 Task: Sort the products by relevance.
Action: Mouse pressed left at (25, 142)
Screenshot: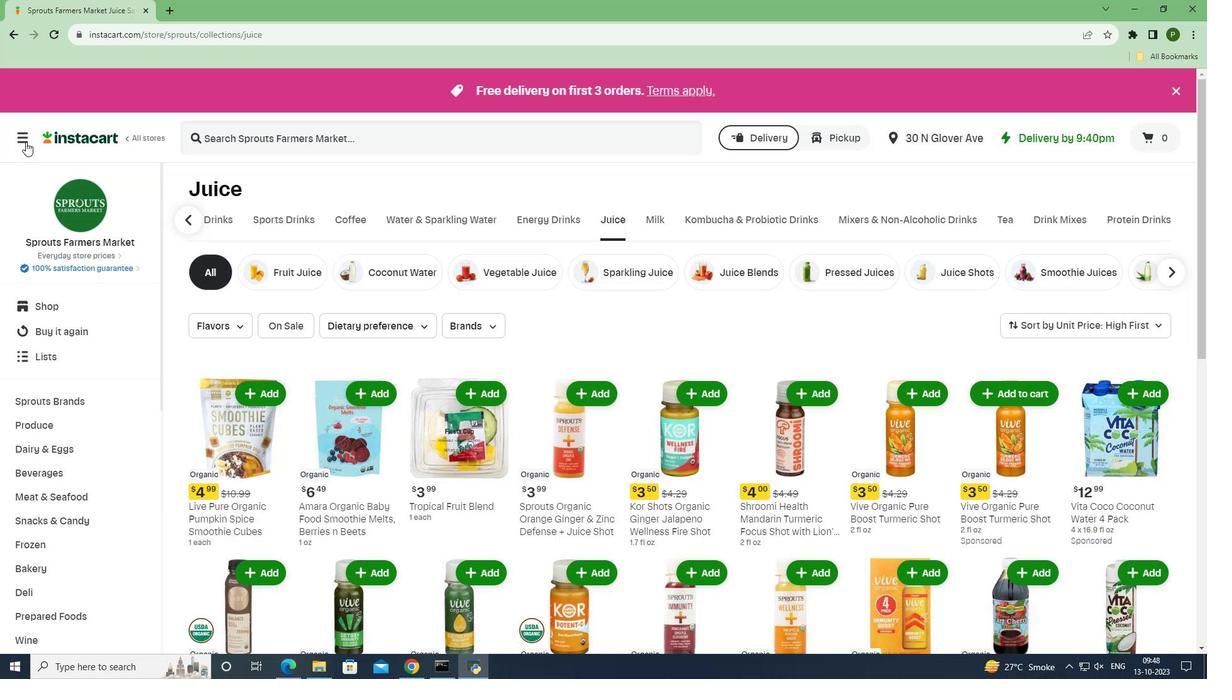 
Action: Mouse moved to (45, 330)
Screenshot: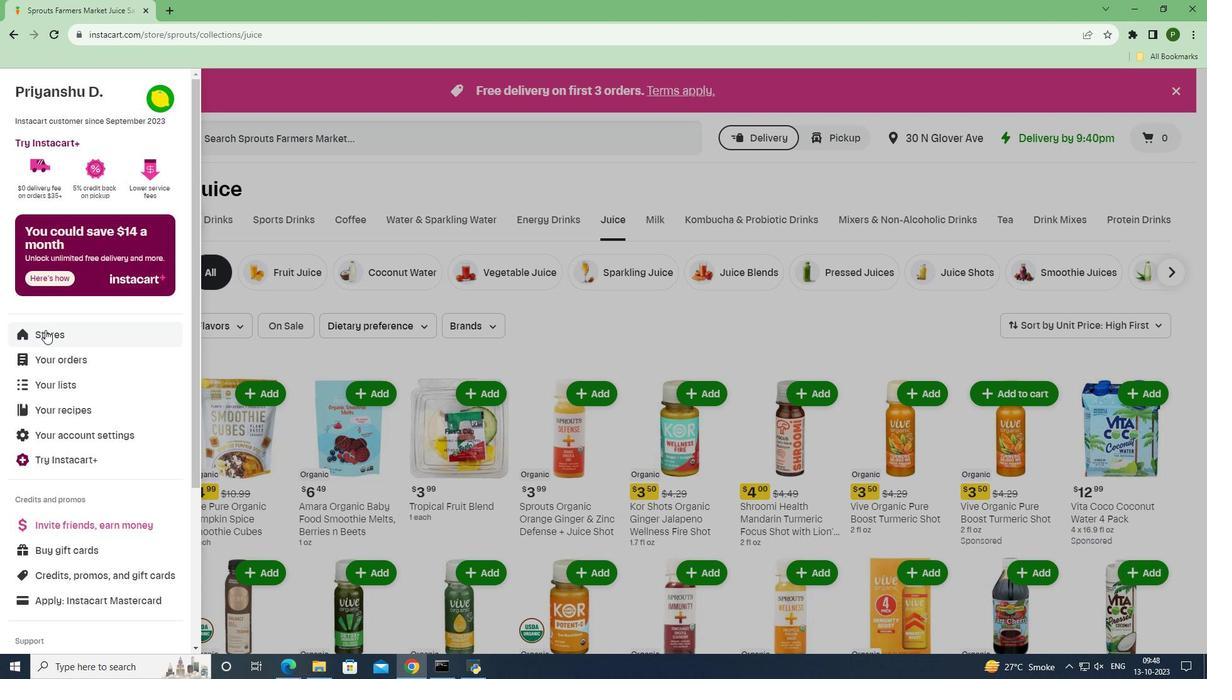 
Action: Mouse pressed left at (45, 330)
Screenshot: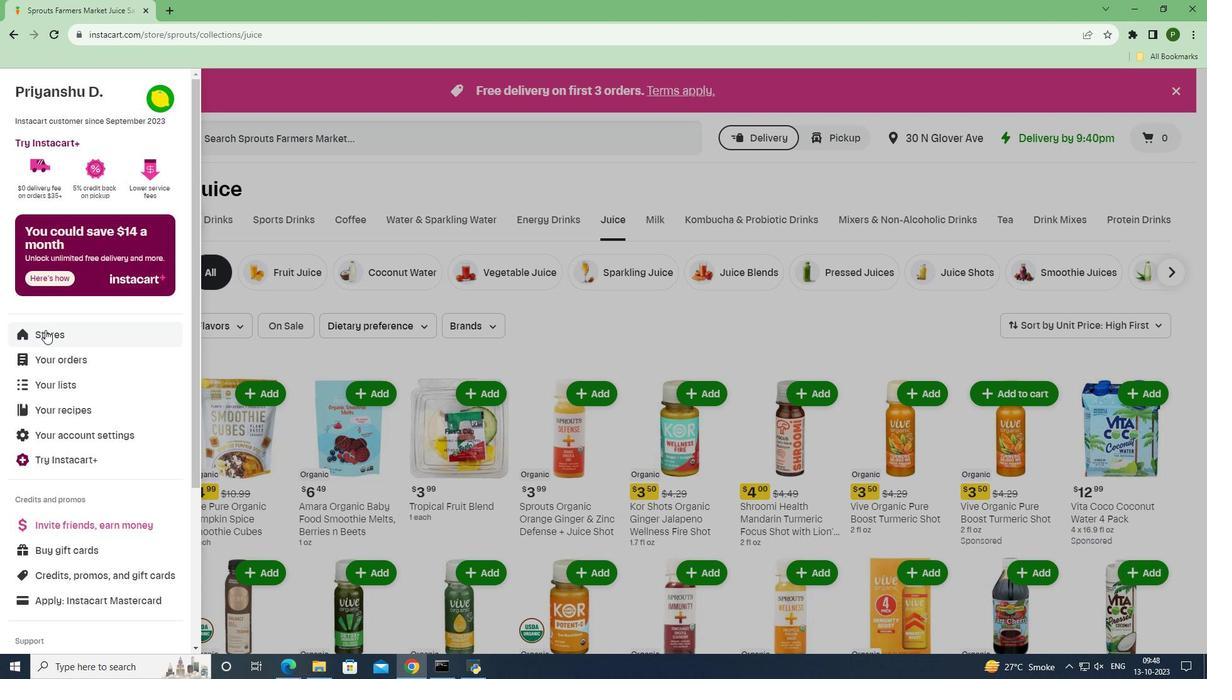 
Action: Mouse moved to (288, 138)
Screenshot: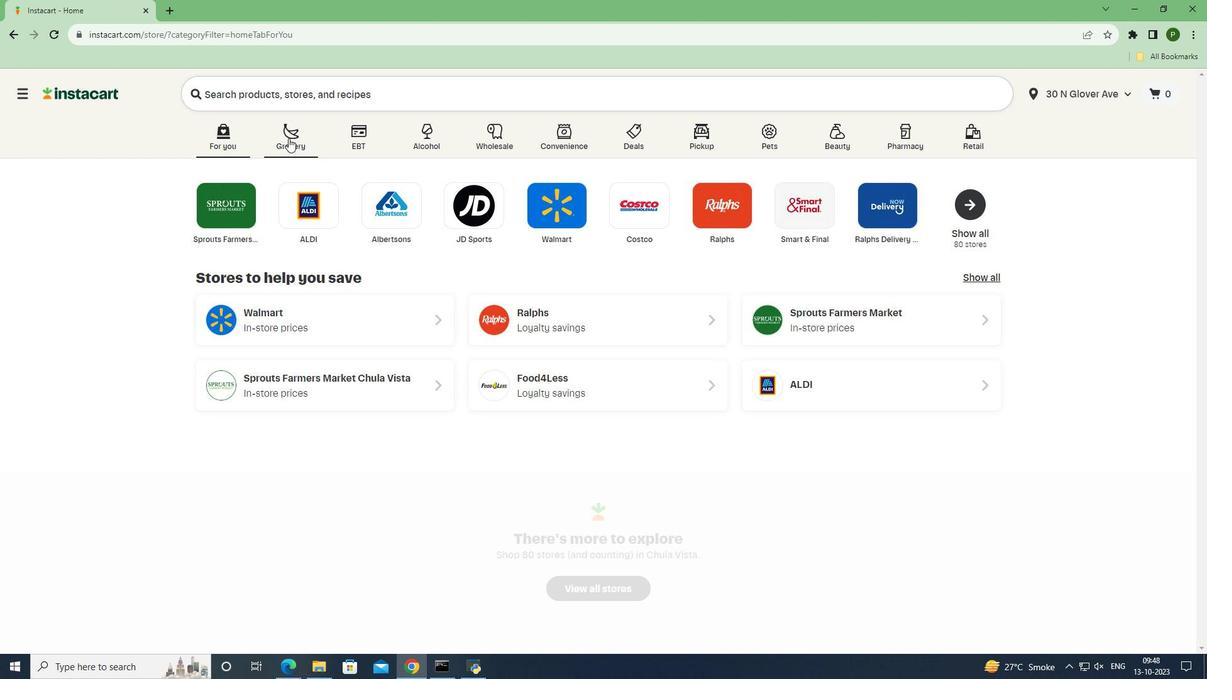 
Action: Mouse pressed left at (288, 138)
Screenshot: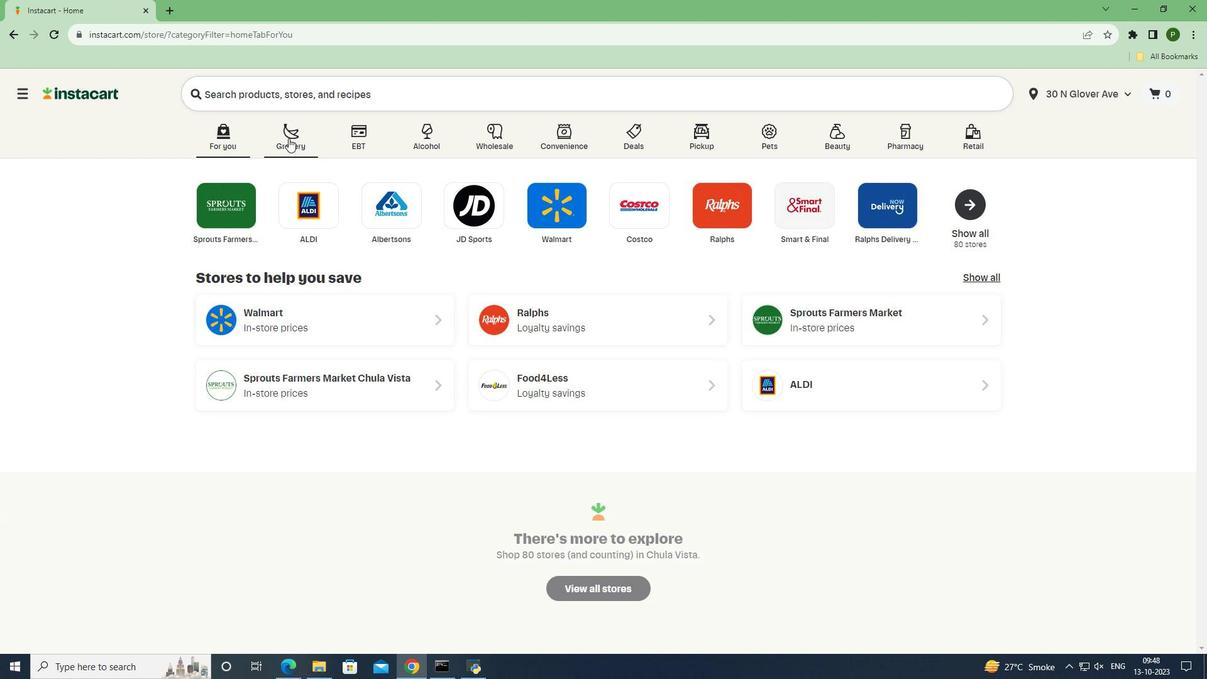 
Action: Mouse moved to (788, 289)
Screenshot: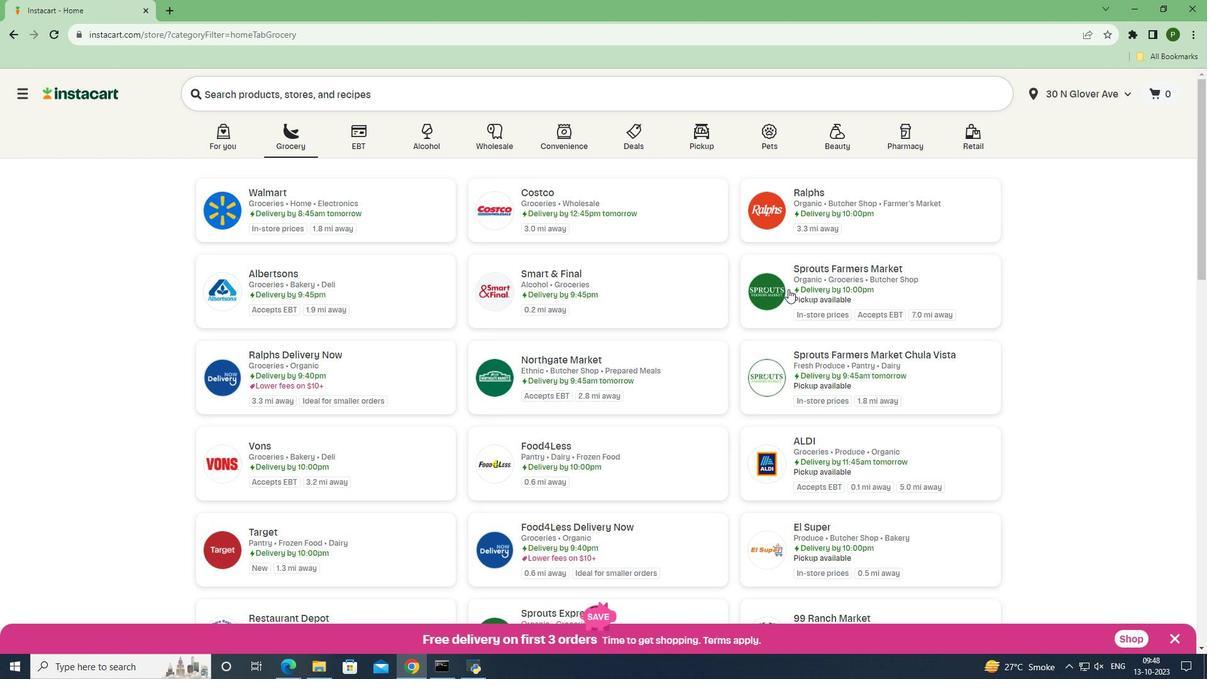 
Action: Mouse pressed left at (788, 289)
Screenshot: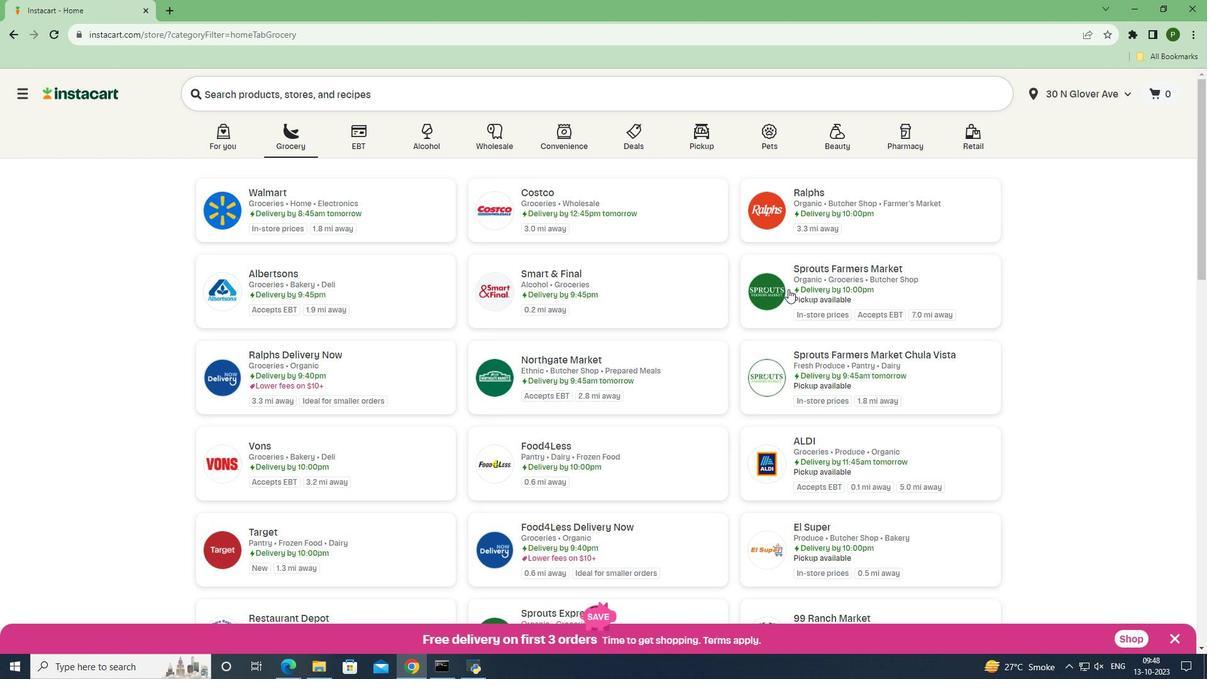 
Action: Mouse moved to (57, 474)
Screenshot: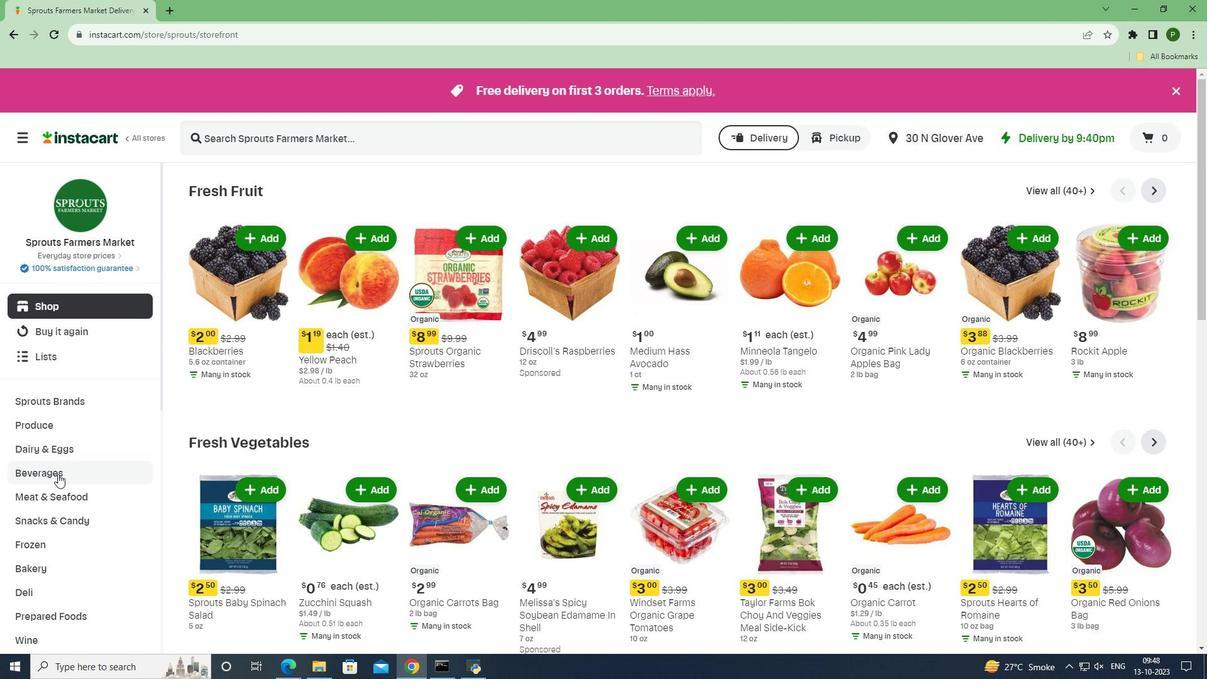 
Action: Mouse pressed left at (57, 474)
Screenshot: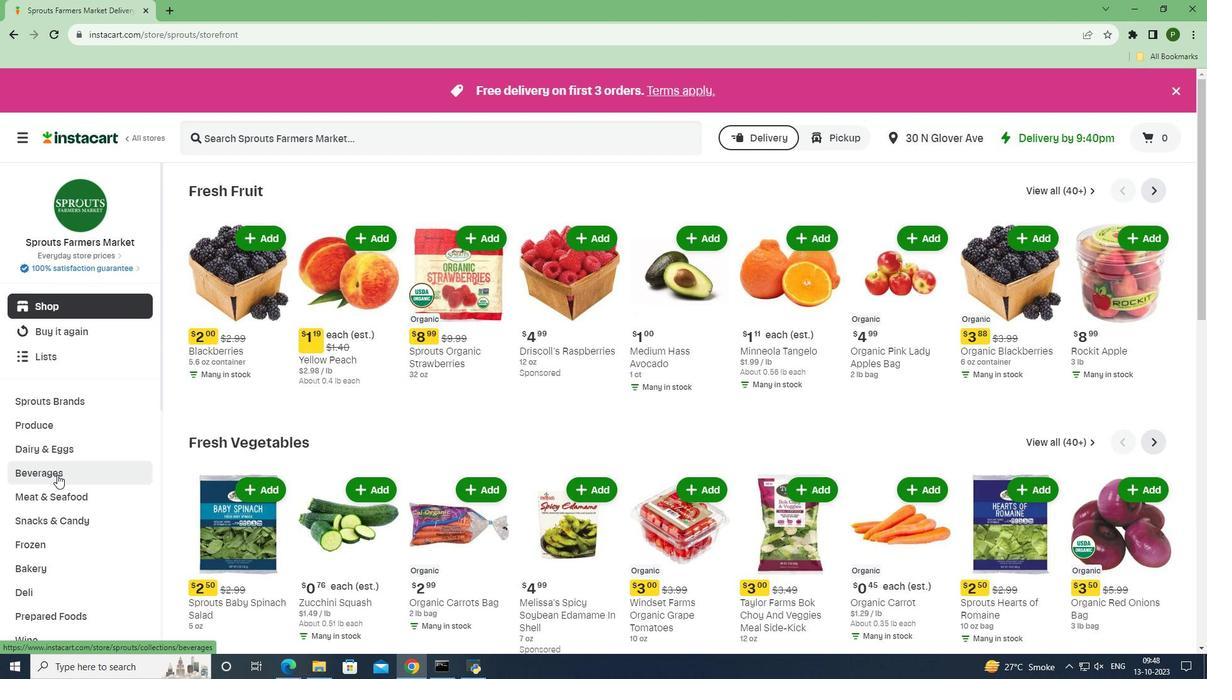 
Action: Mouse moved to (699, 221)
Screenshot: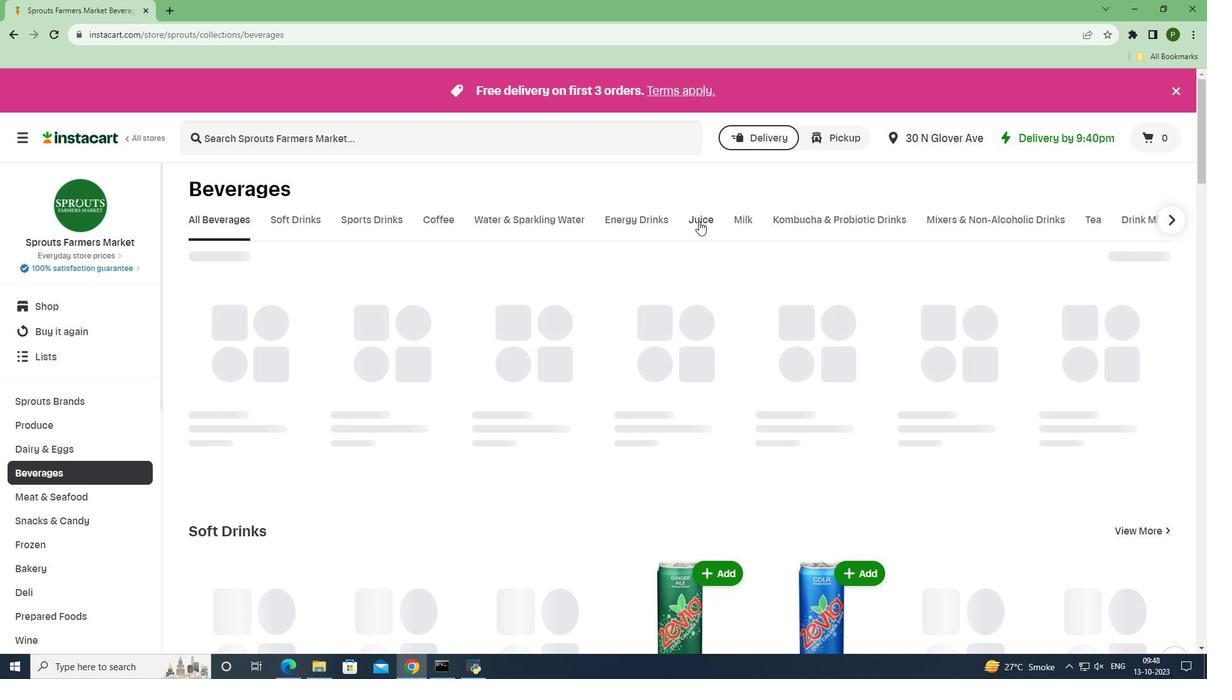 
Action: Mouse pressed left at (699, 221)
Screenshot: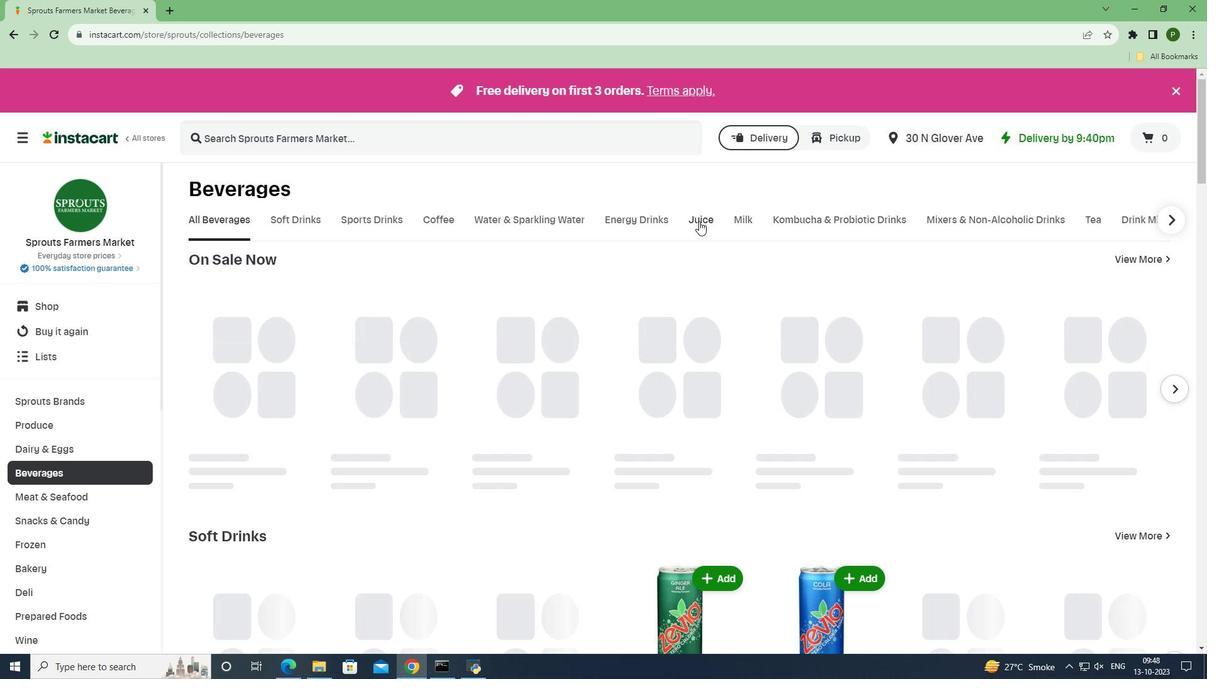 
Action: Mouse moved to (1095, 330)
Screenshot: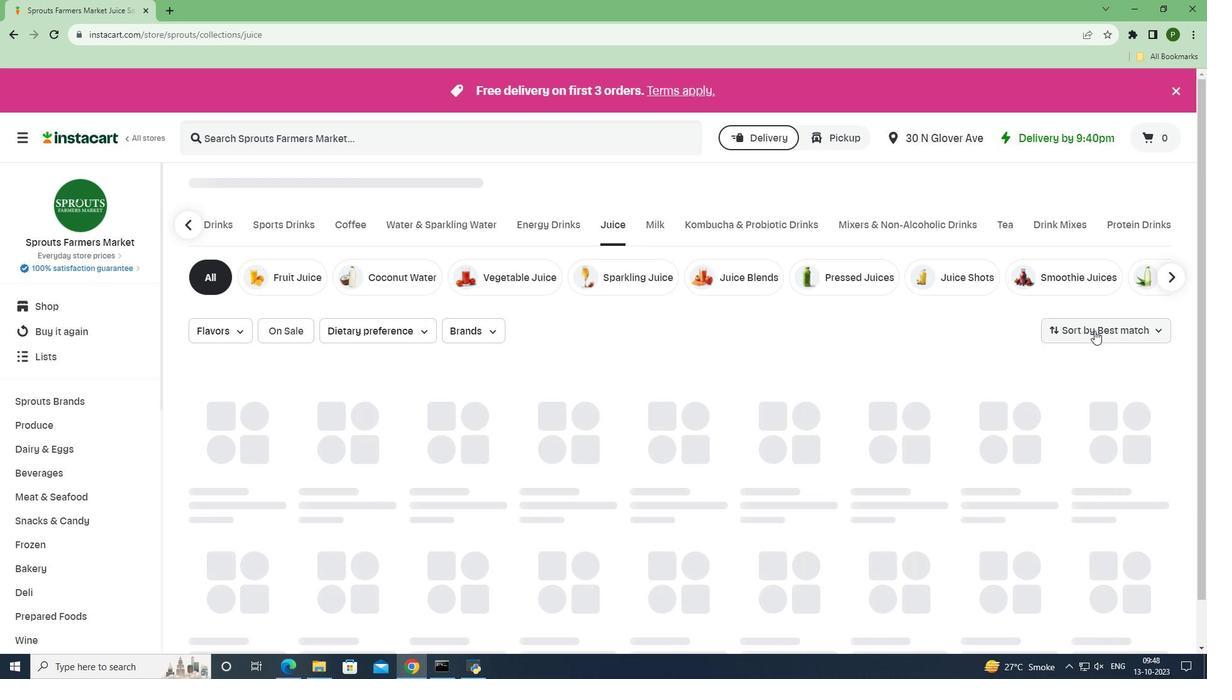 
Action: Mouse pressed left at (1095, 330)
Screenshot: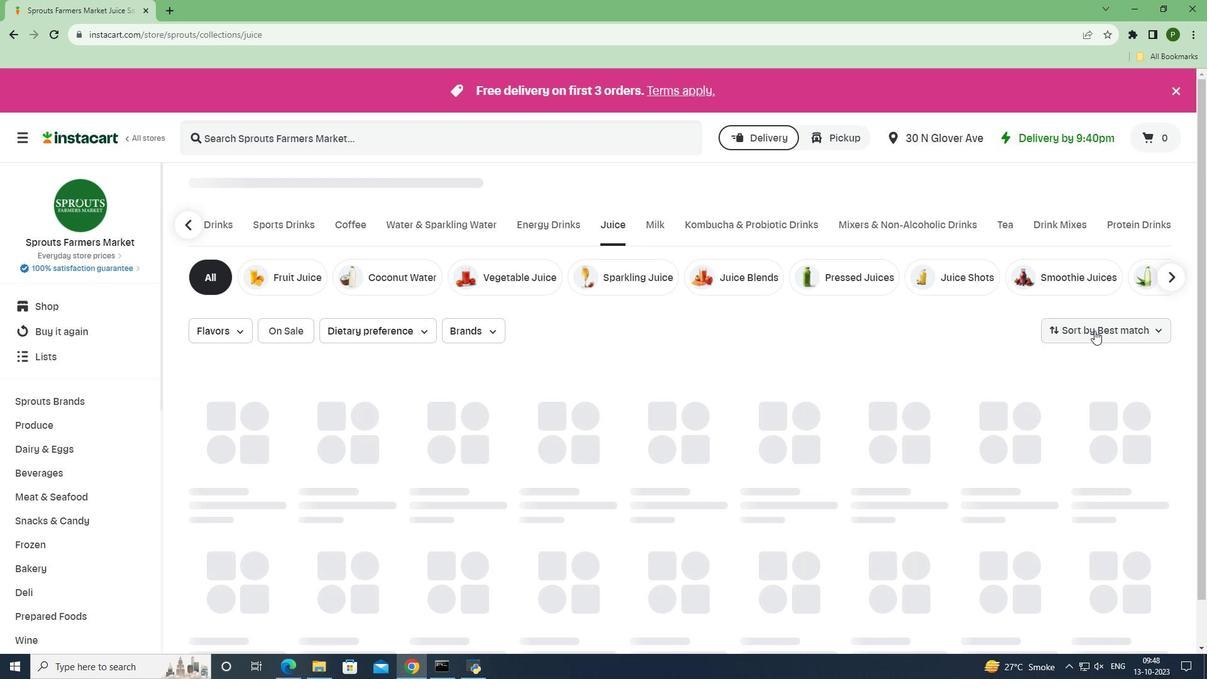 
Action: Mouse moved to (1097, 512)
Screenshot: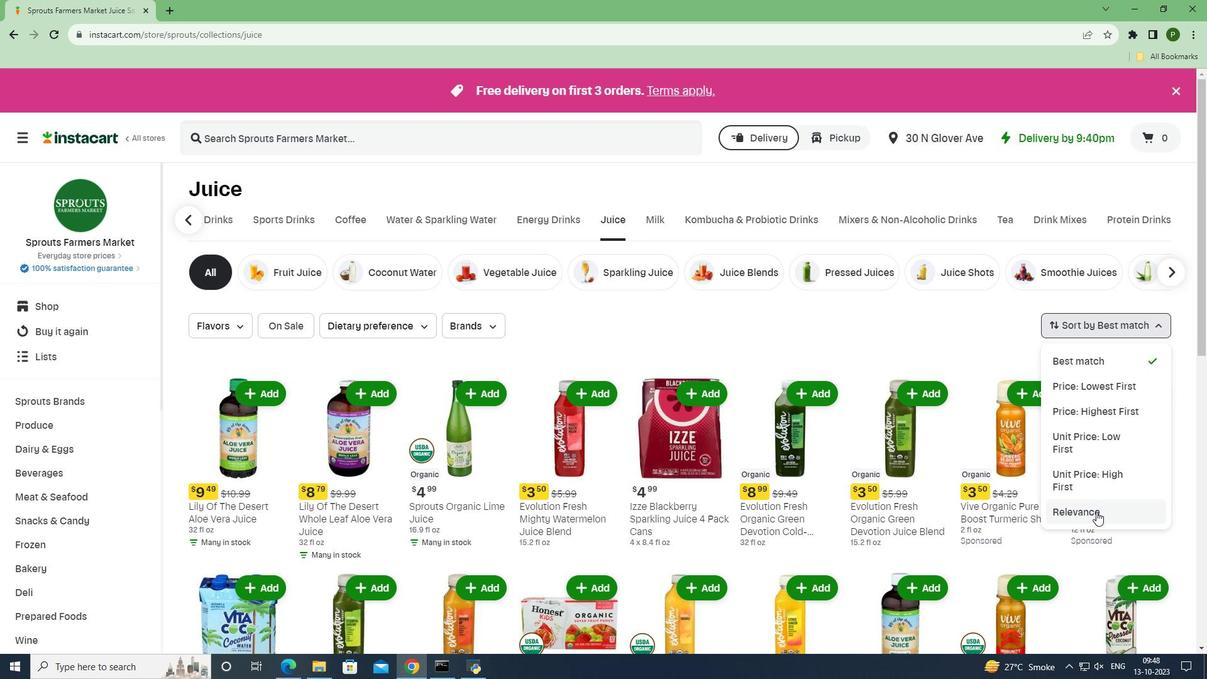 
Action: Mouse pressed left at (1097, 512)
Screenshot: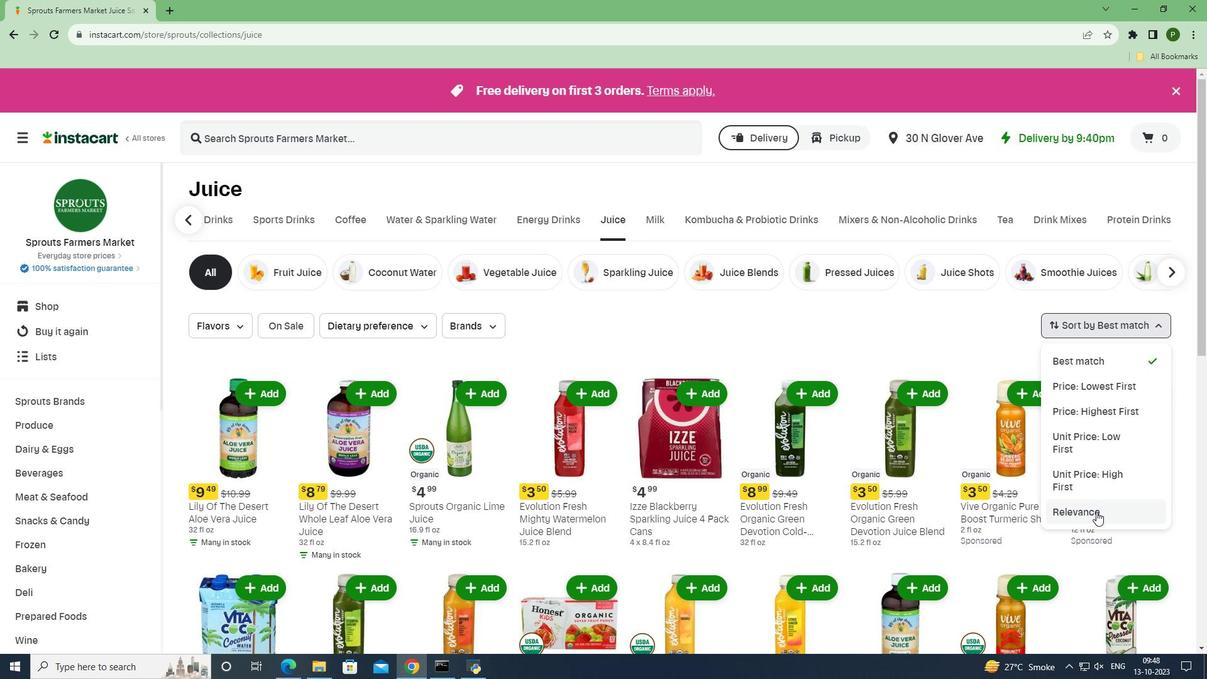 
Action: Mouse moved to (1056, 564)
Screenshot: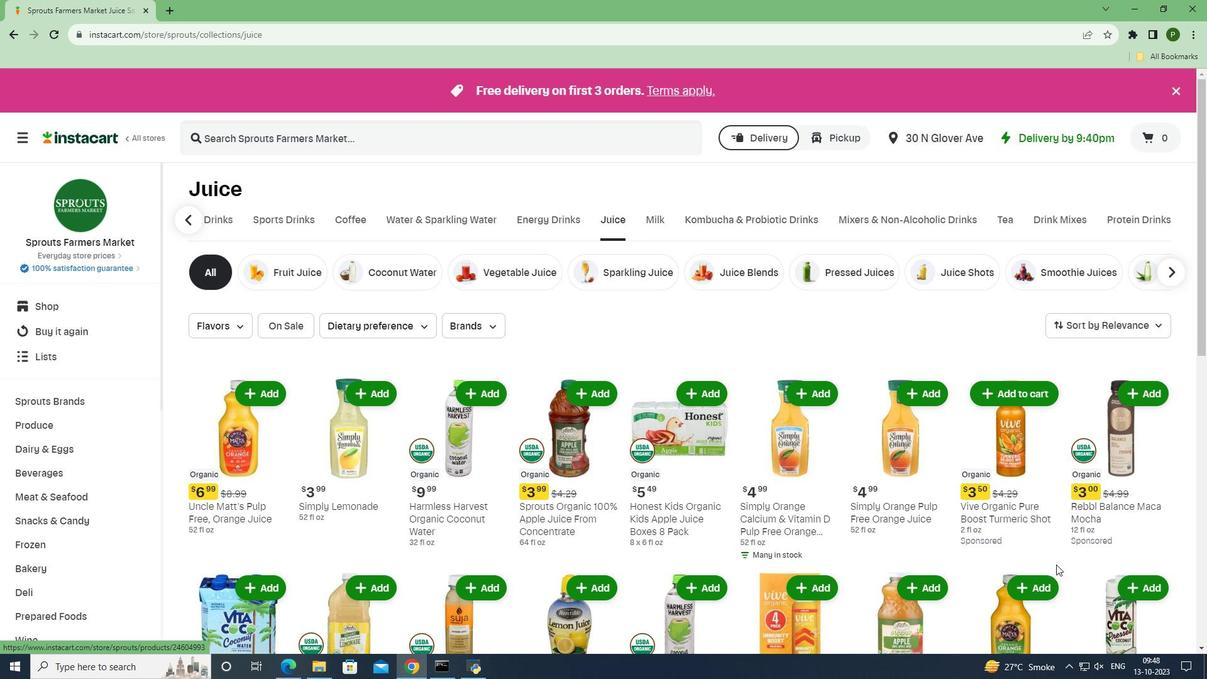 
